 Task: Learn more about a career.
Action: Mouse moved to (855, 98)
Screenshot: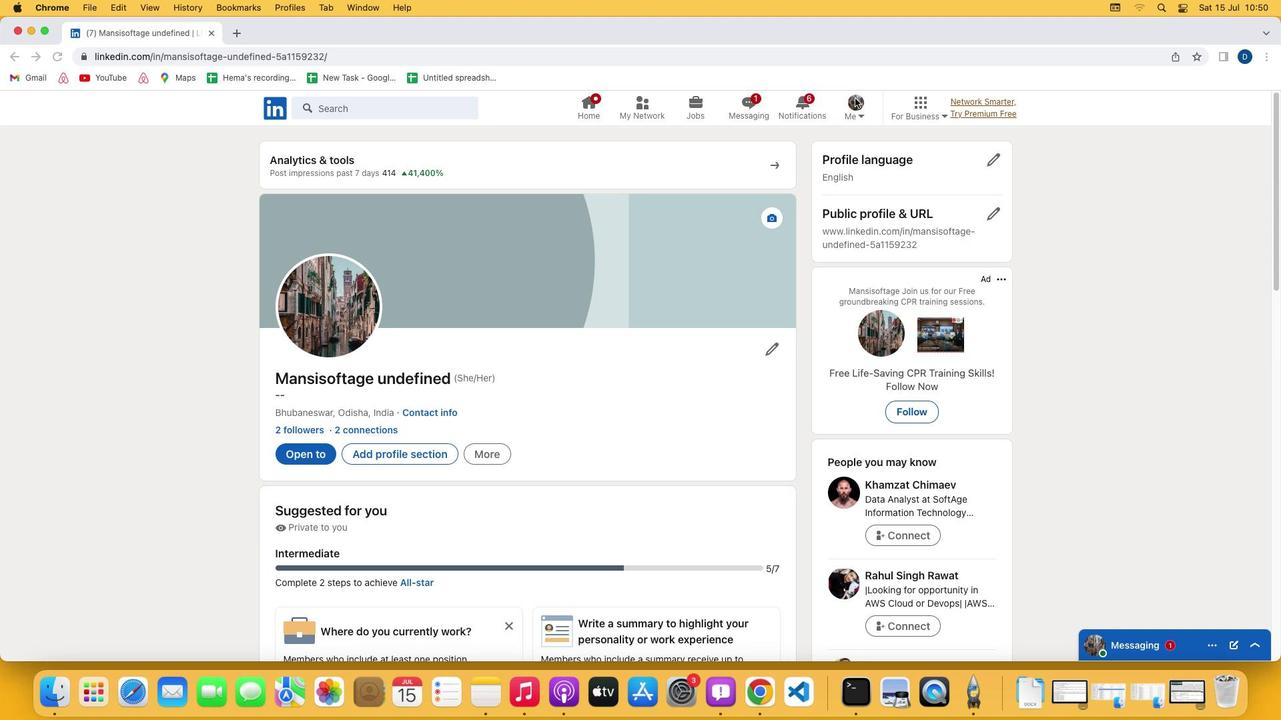 
Action: Mouse pressed left at (855, 98)
Screenshot: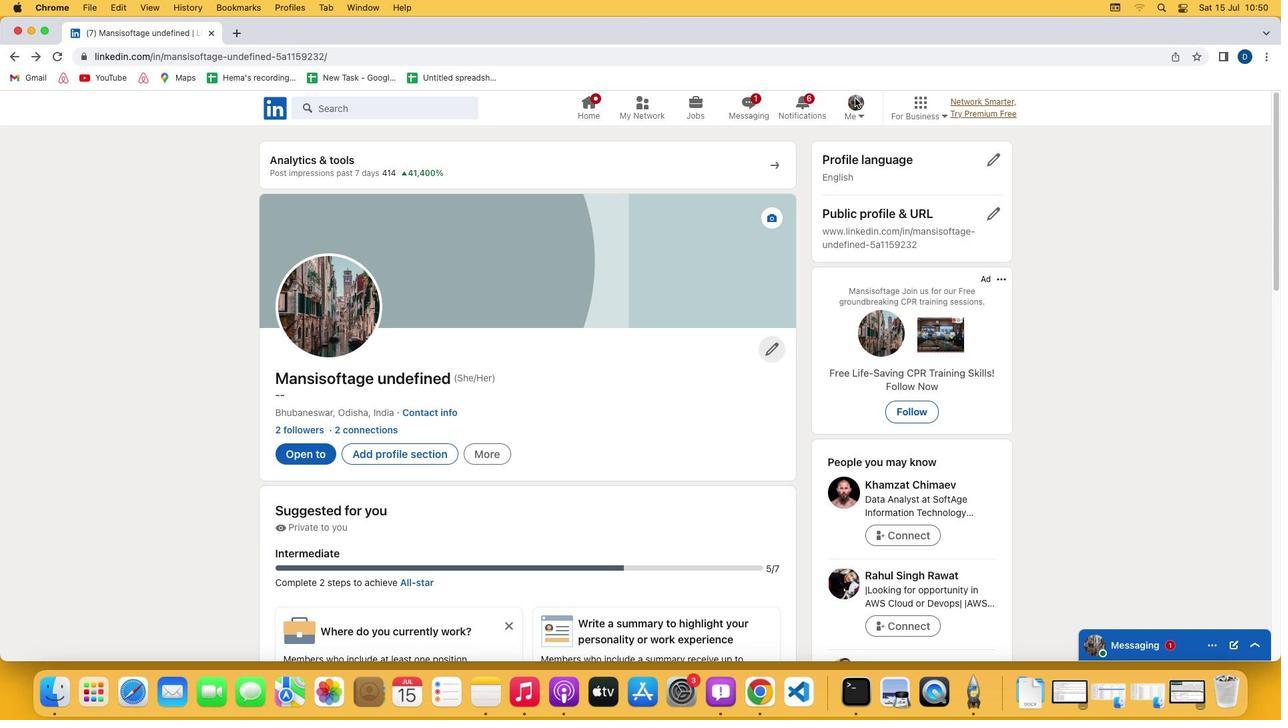 
Action: Mouse pressed left at (855, 98)
Screenshot: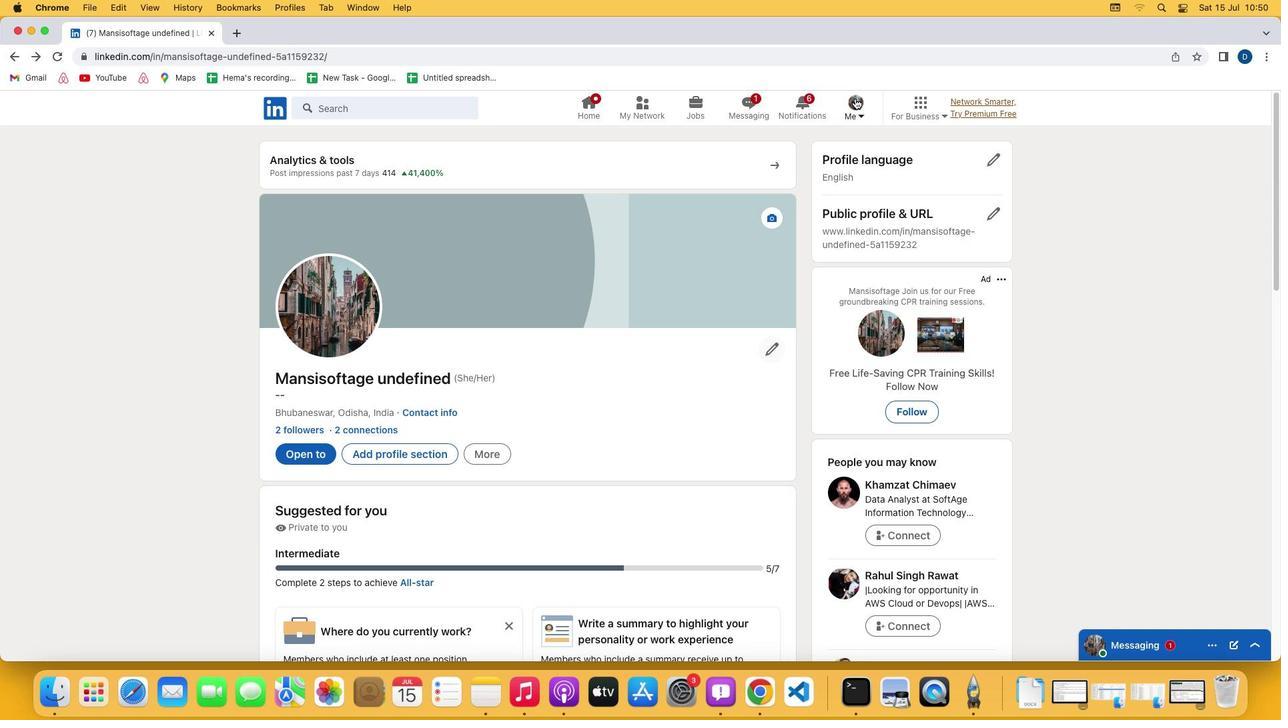 
Action: Mouse moved to (729, 252)
Screenshot: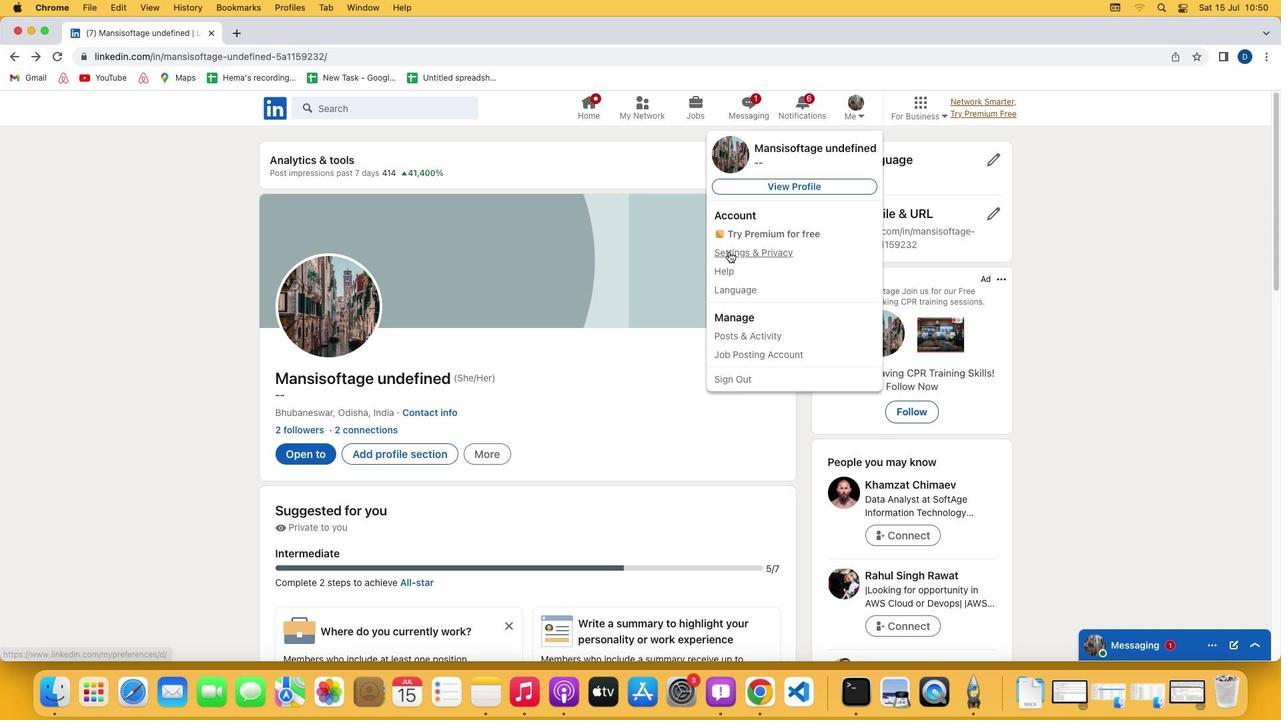 
Action: Mouse pressed left at (729, 252)
Screenshot: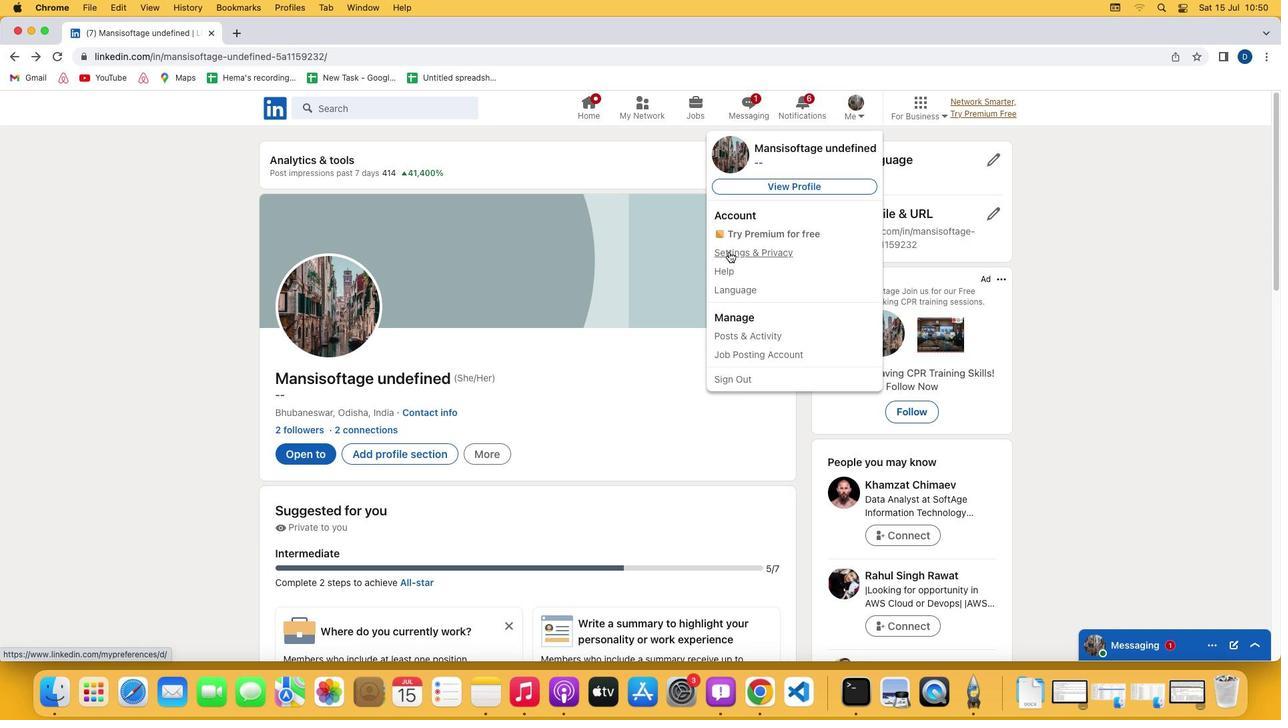 
Action: Mouse moved to (645, 404)
Screenshot: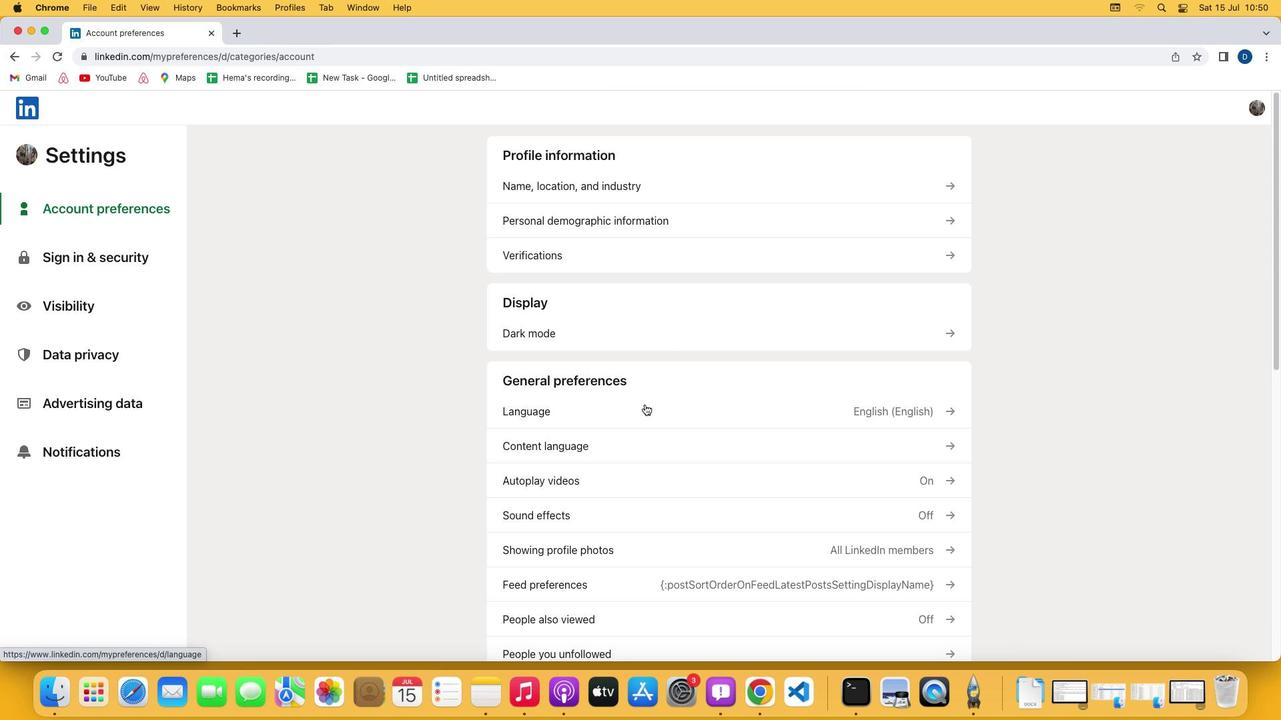 
Action: Mouse scrolled (645, 404) with delta (0, 0)
Screenshot: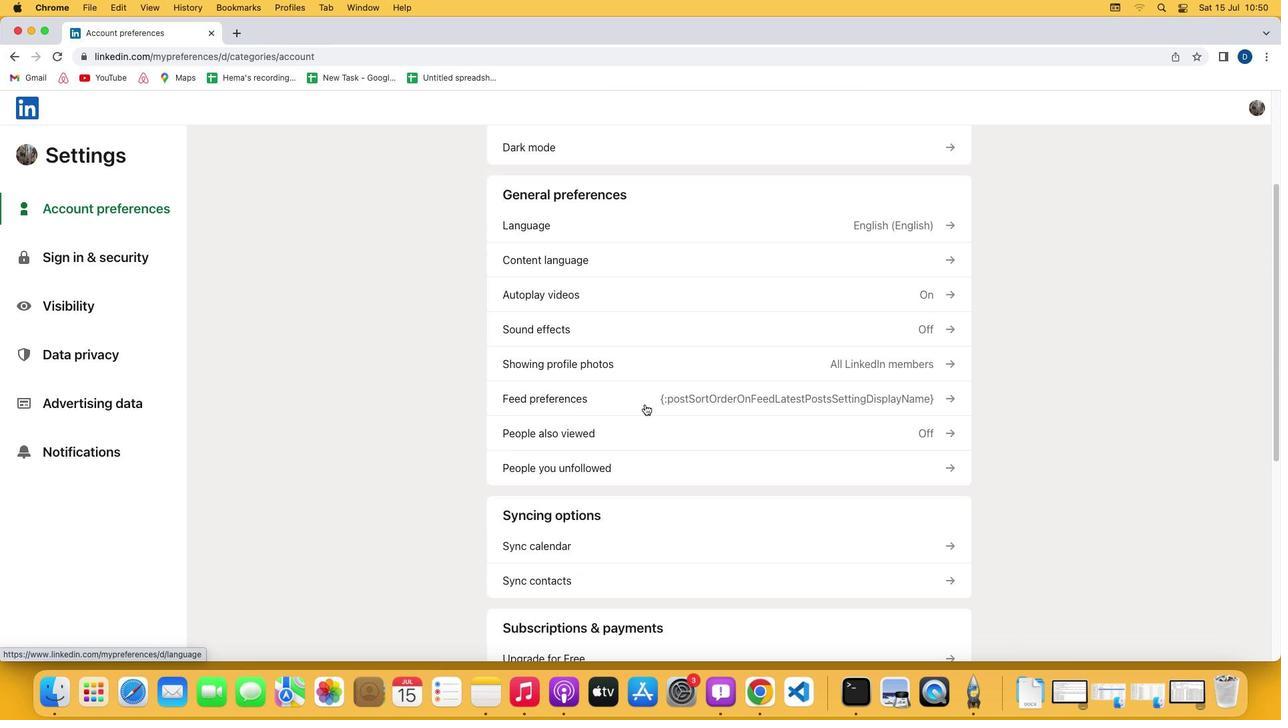 
Action: Mouse scrolled (645, 404) with delta (0, 0)
Screenshot: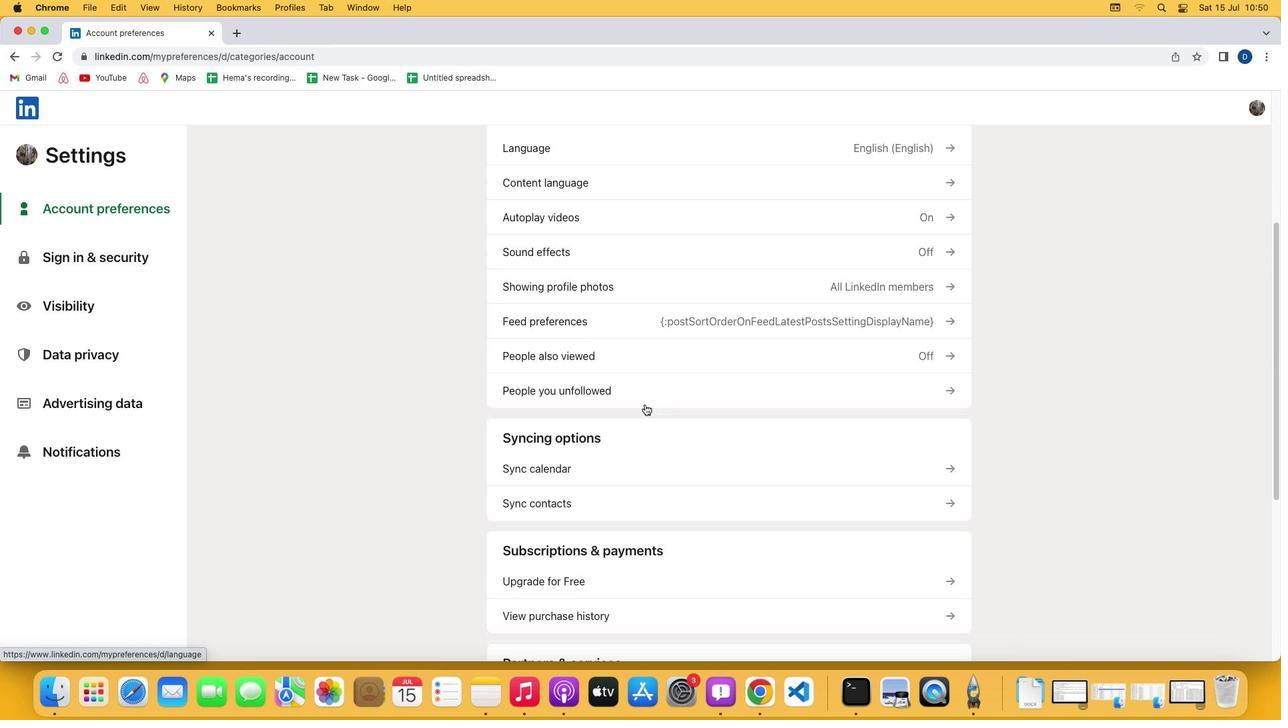 
Action: Mouse moved to (644, 404)
Screenshot: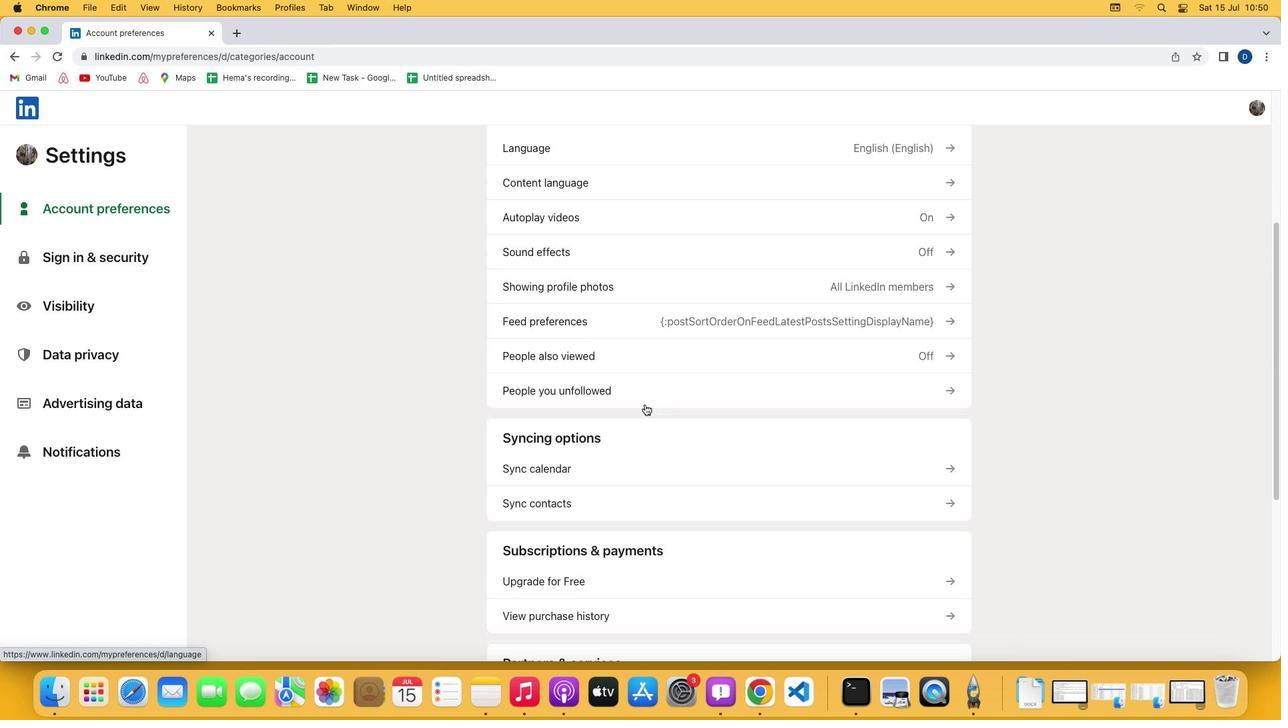 
Action: Mouse scrolled (644, 404) with delta (0, -2)
Screenshot: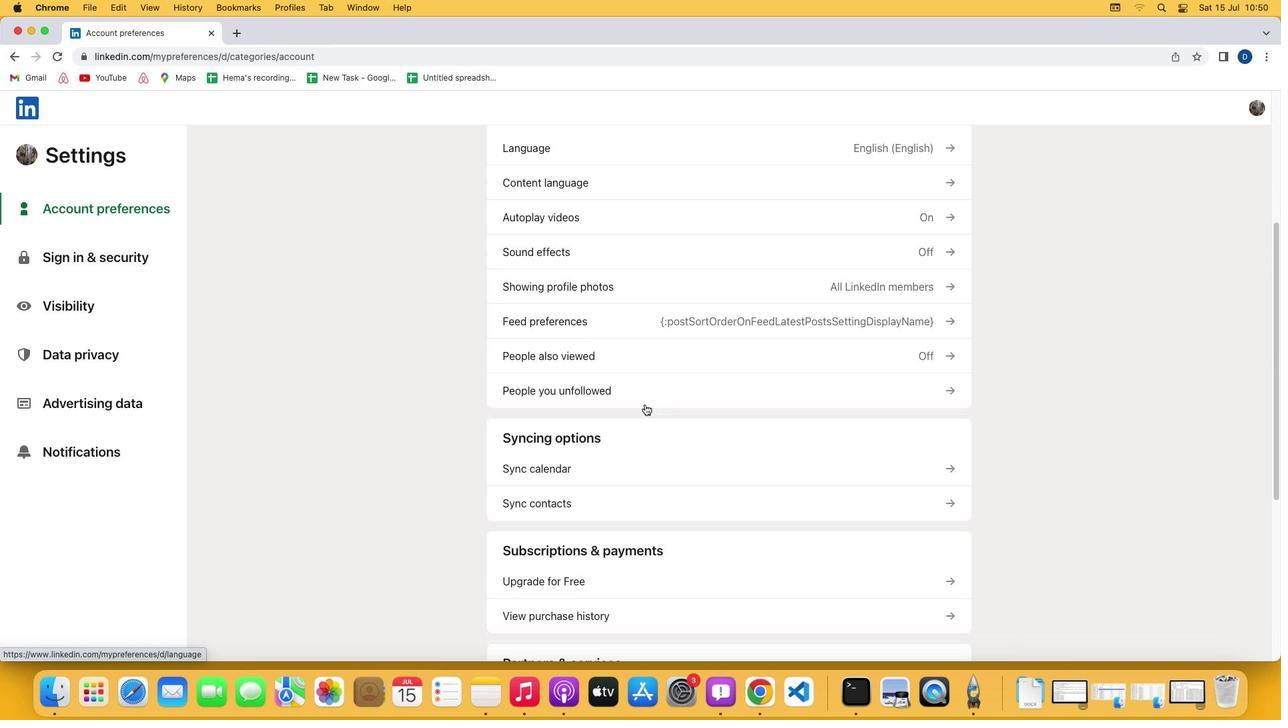 
Action: Mouse scrolled (644, 404) with delta (0, -3)
Screenshot: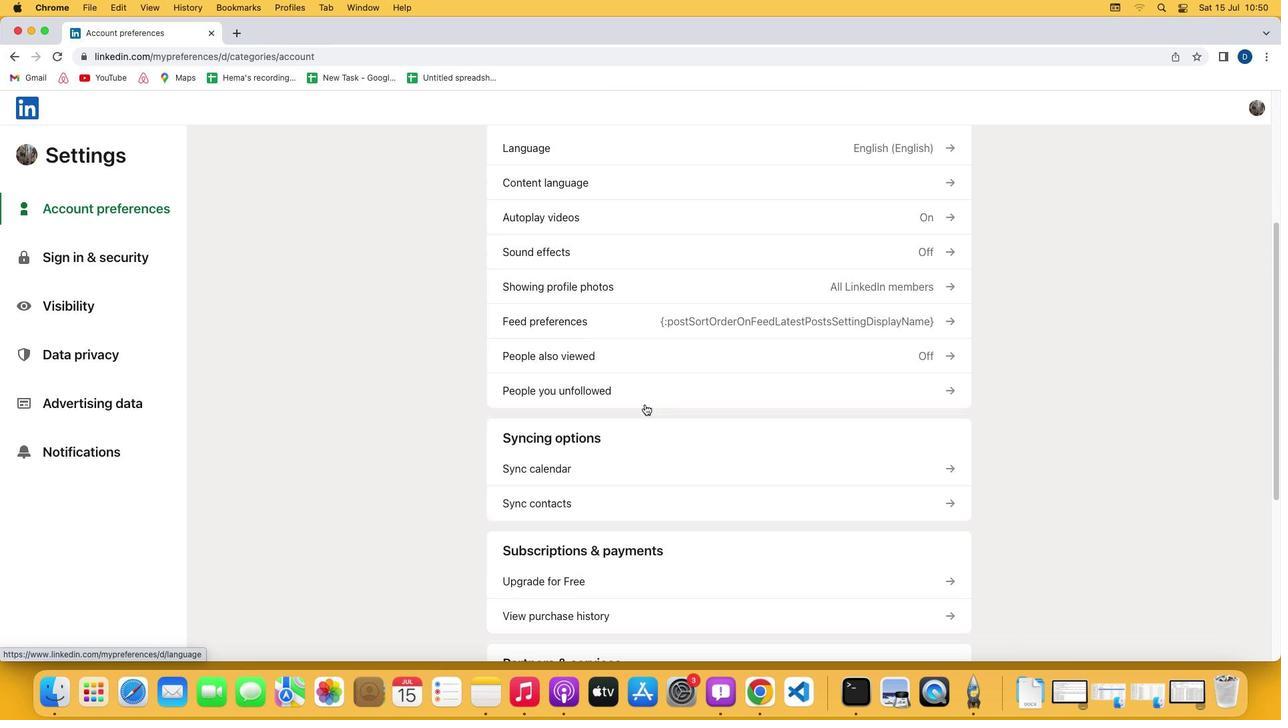 
Action: Mouse scrolled (644, 404) with delta (0, 0)
Screenshot: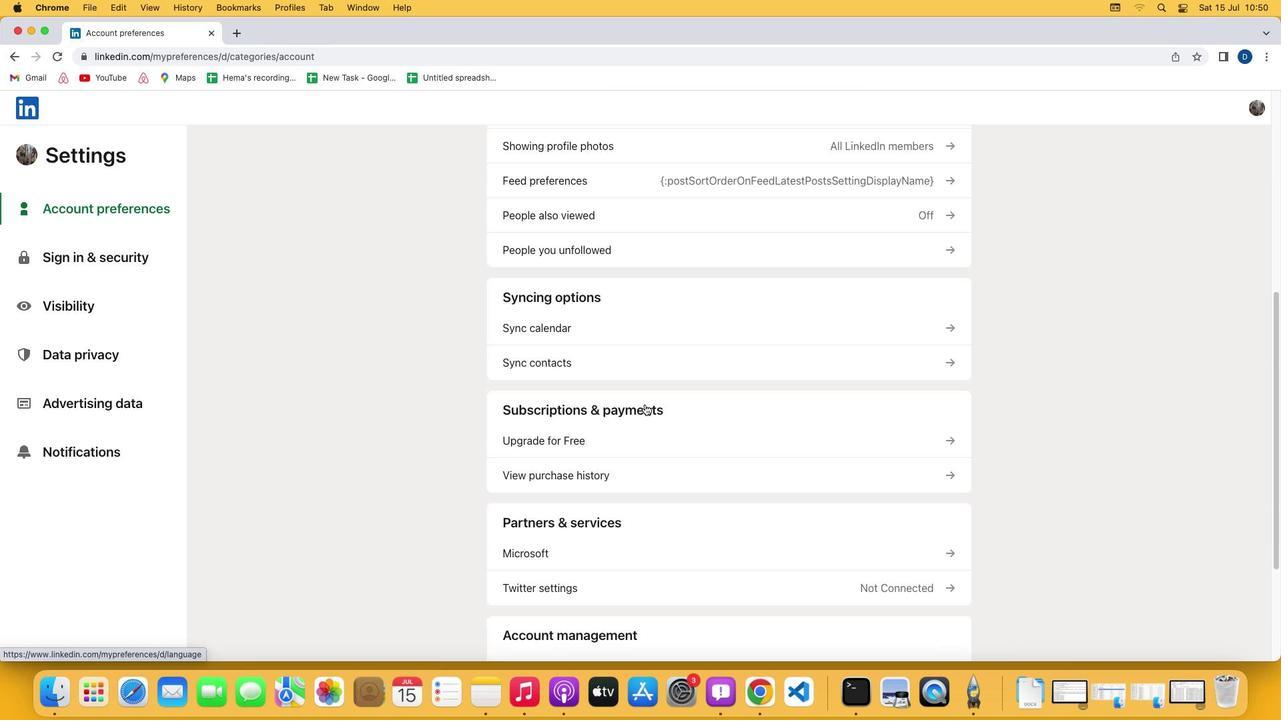 
Action: Mouse scrolled (644, 404) with delta (0, 0)
Screenshot: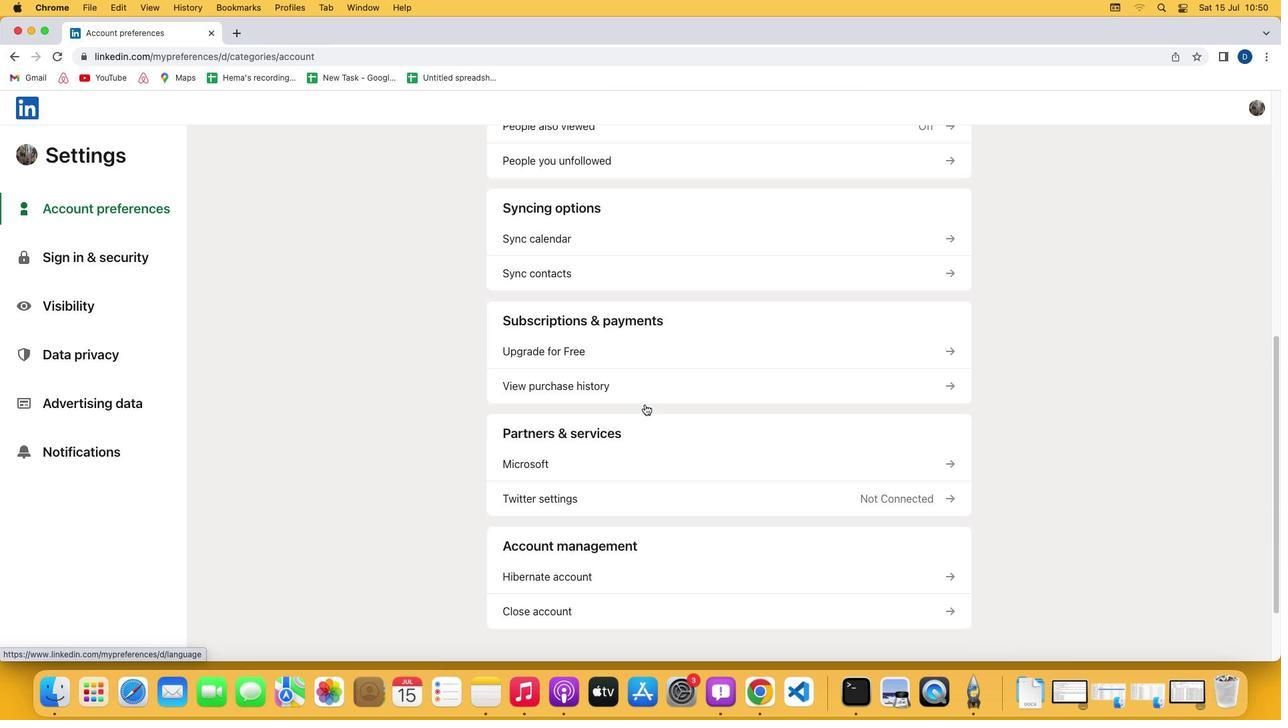 
Action: Mouse scrolled (644, 404) with delta (0, -2)
Screenshot: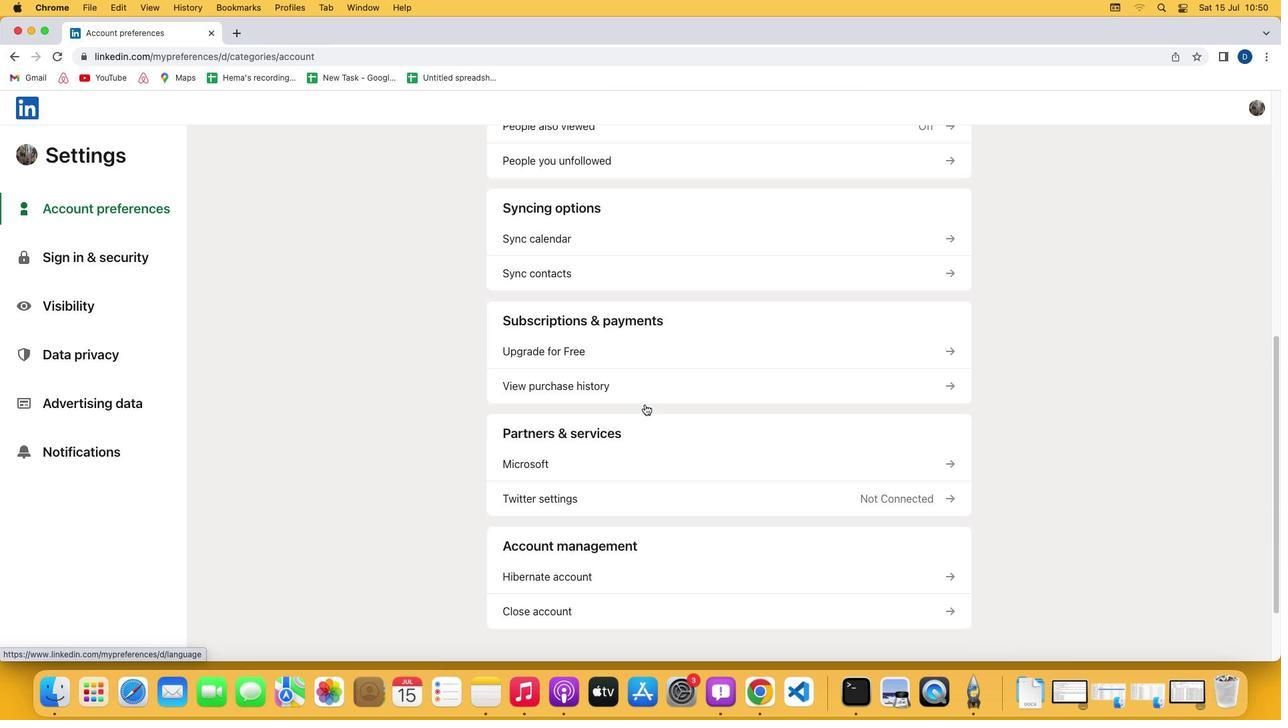 
Action: Mouse scrolled (644, 404) with delta (0, -3)
Screenshot: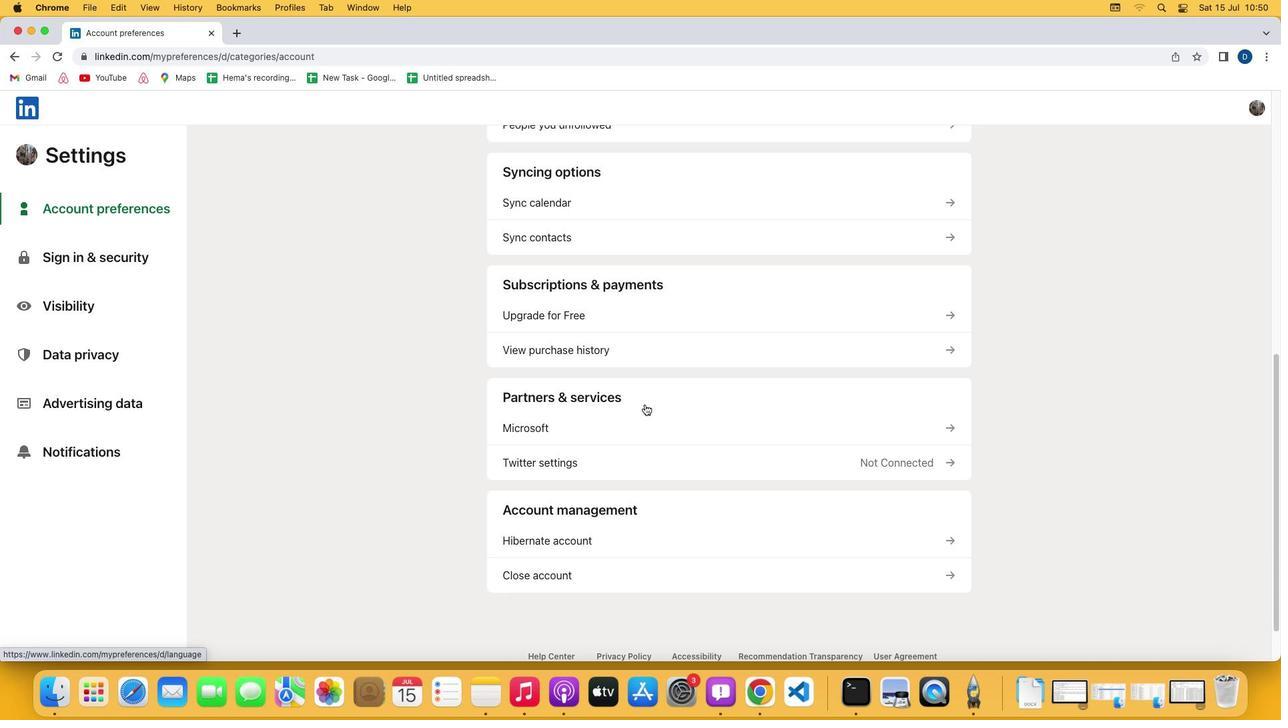 
Action: Mouse moved to (589, 307)
Screenshot: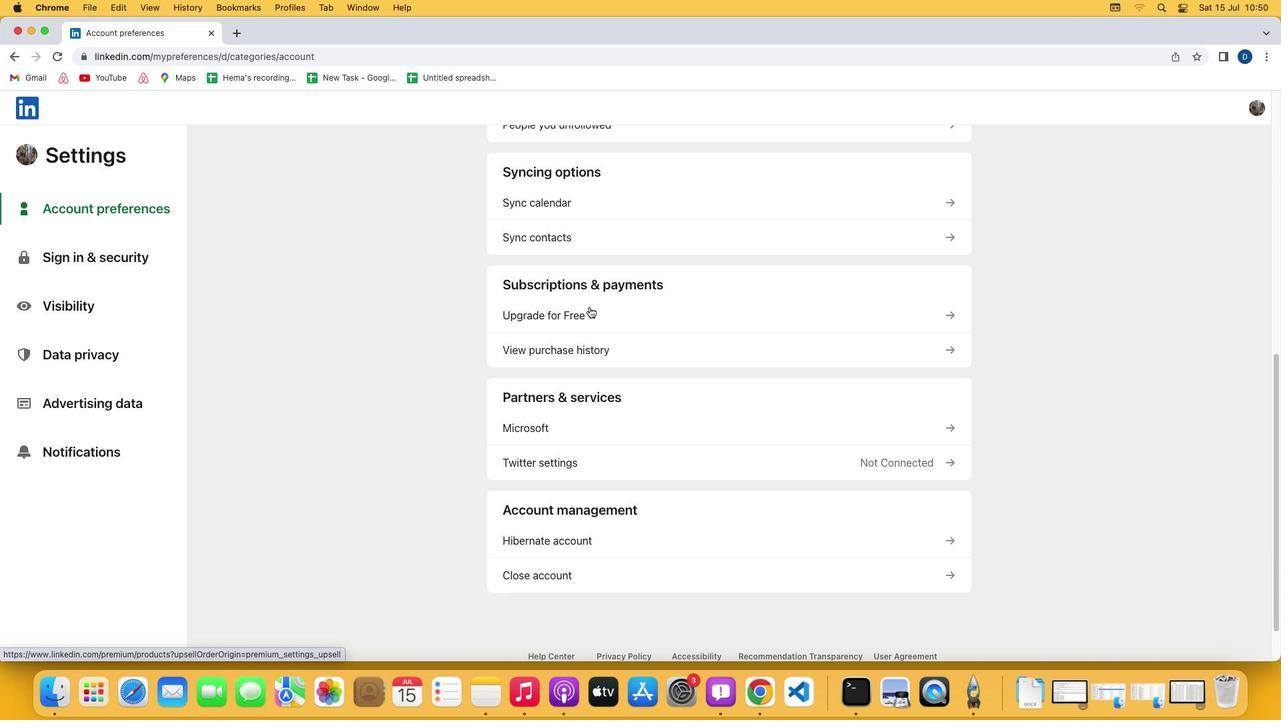
Action: Mouse pressed left at (589, 307)
Screenshot: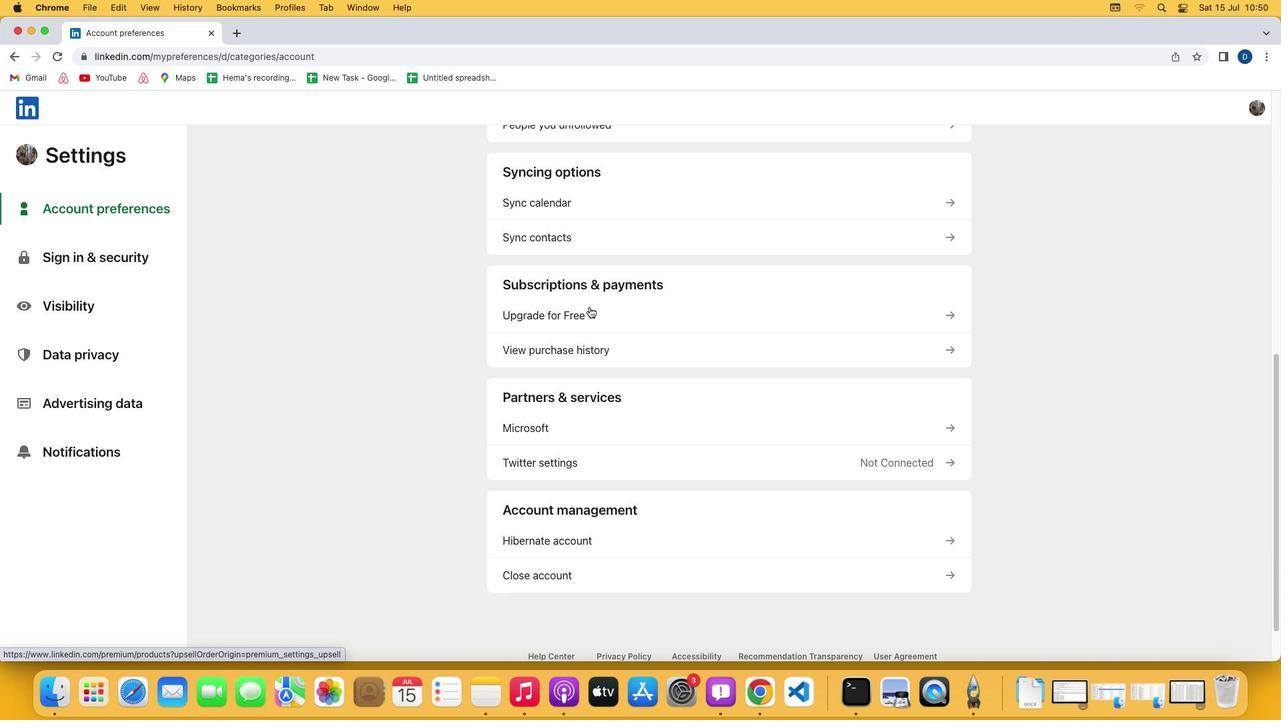 
Action: Mouse moved to (514, 362)
Screenshot: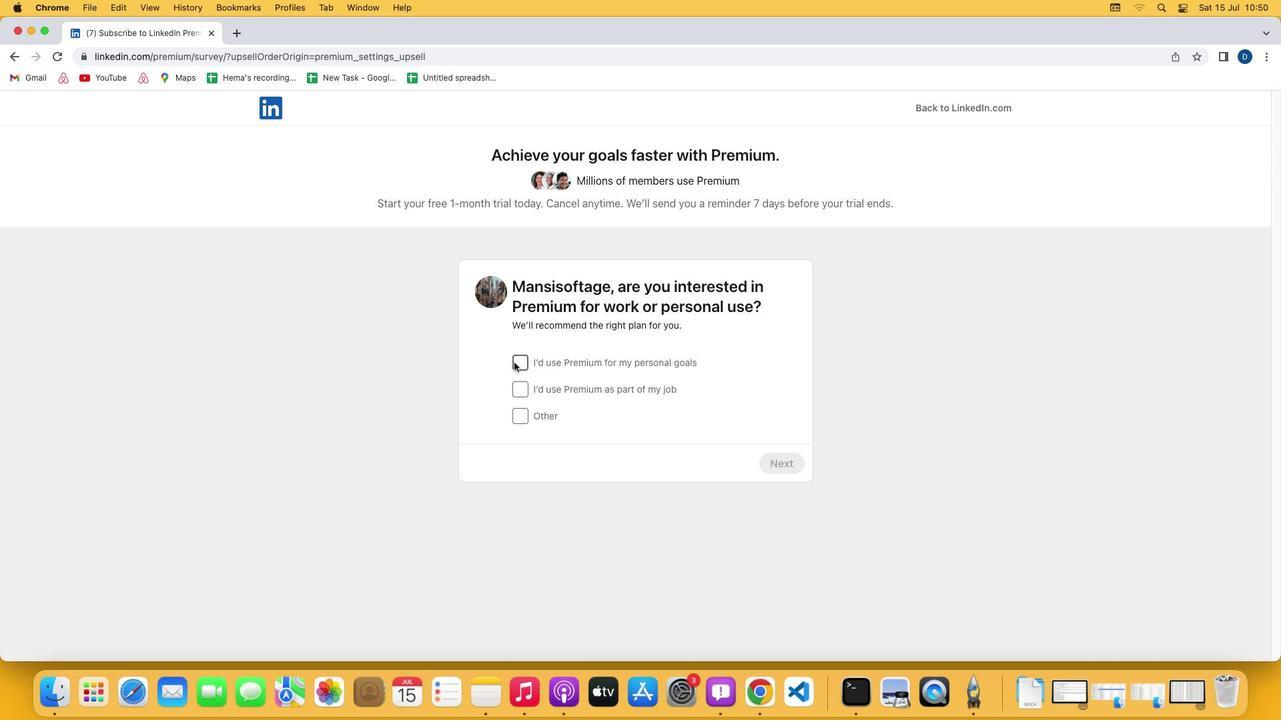 
Action: Mouse pressed left at (514, 362)
Screenshot: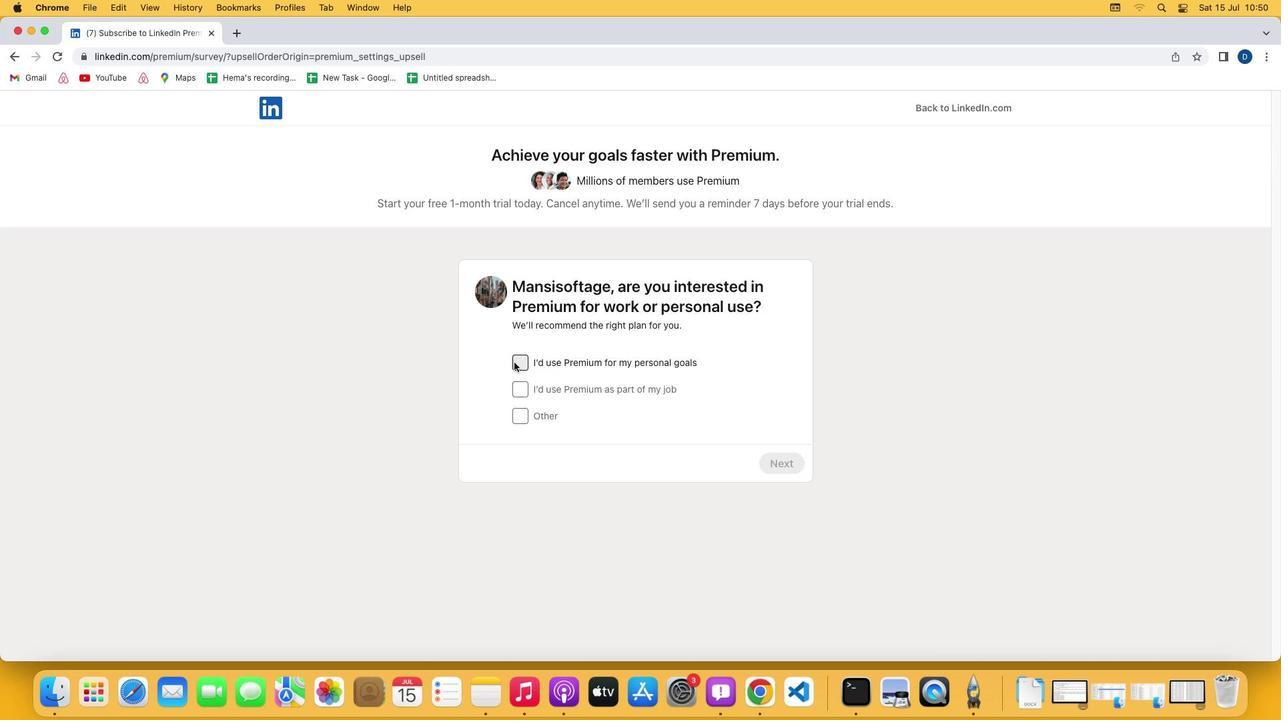 
Action: Mouse moved to (766, 460)
Screenshot: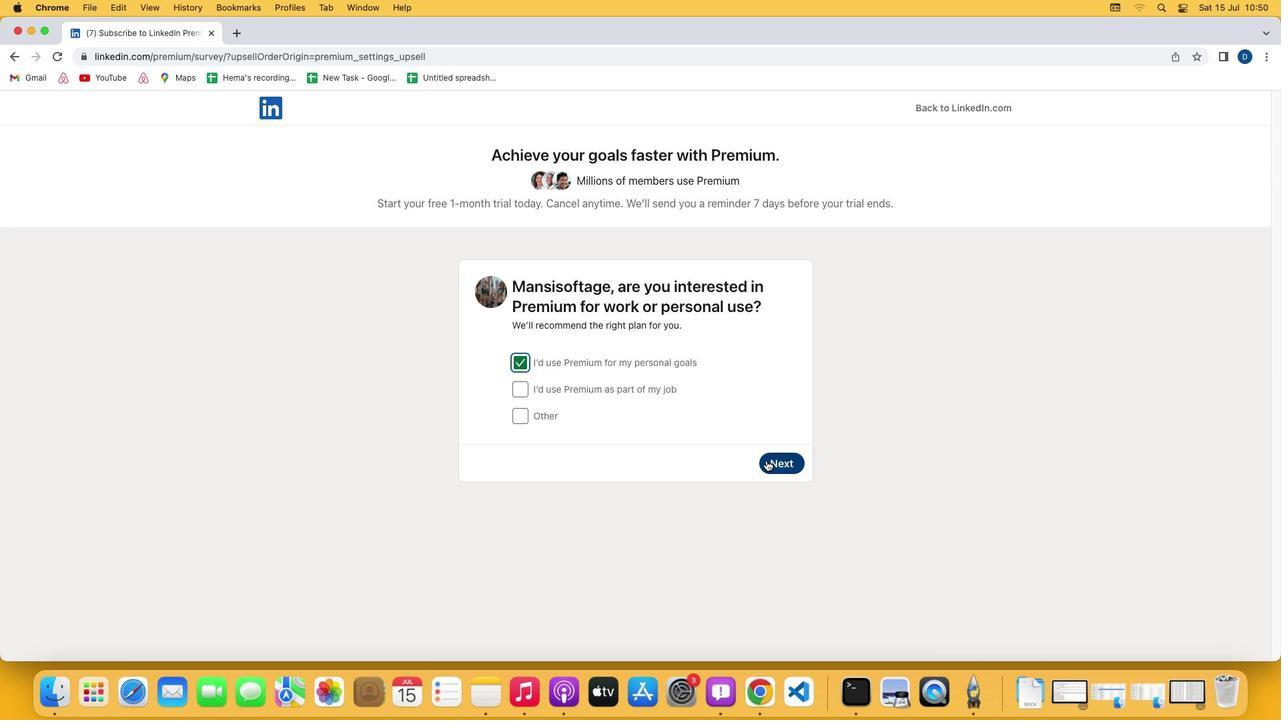
Action: Mouse pressed left at (766, 460)
Screenshot: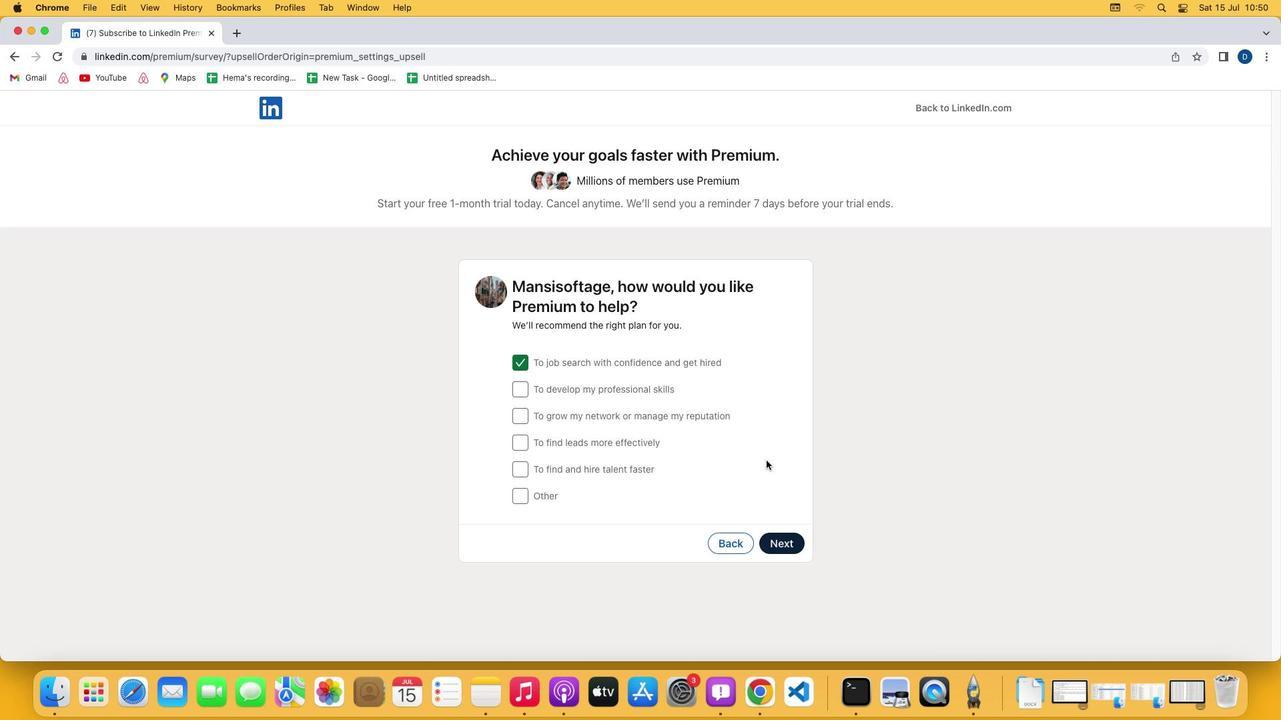 
Action: Mouse moved to (776, 545)
Screenshot: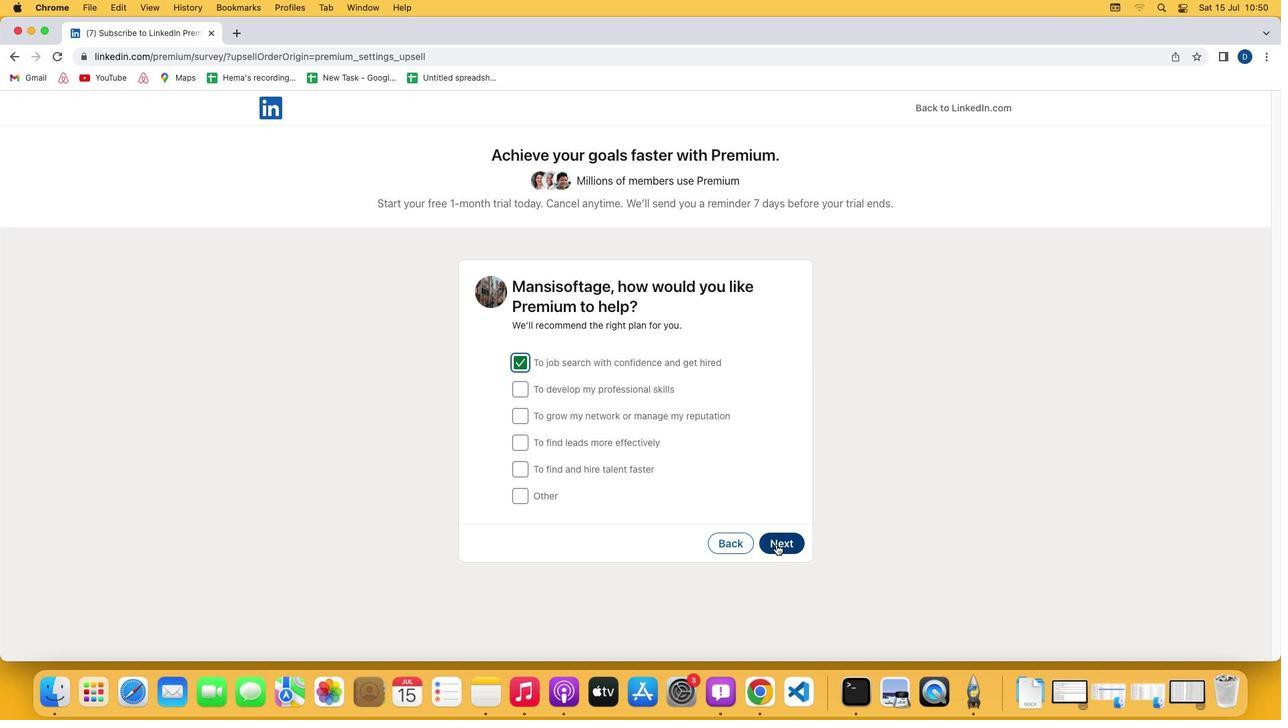 
Action: Mouse pressed left at (776, 545)
Screenshot: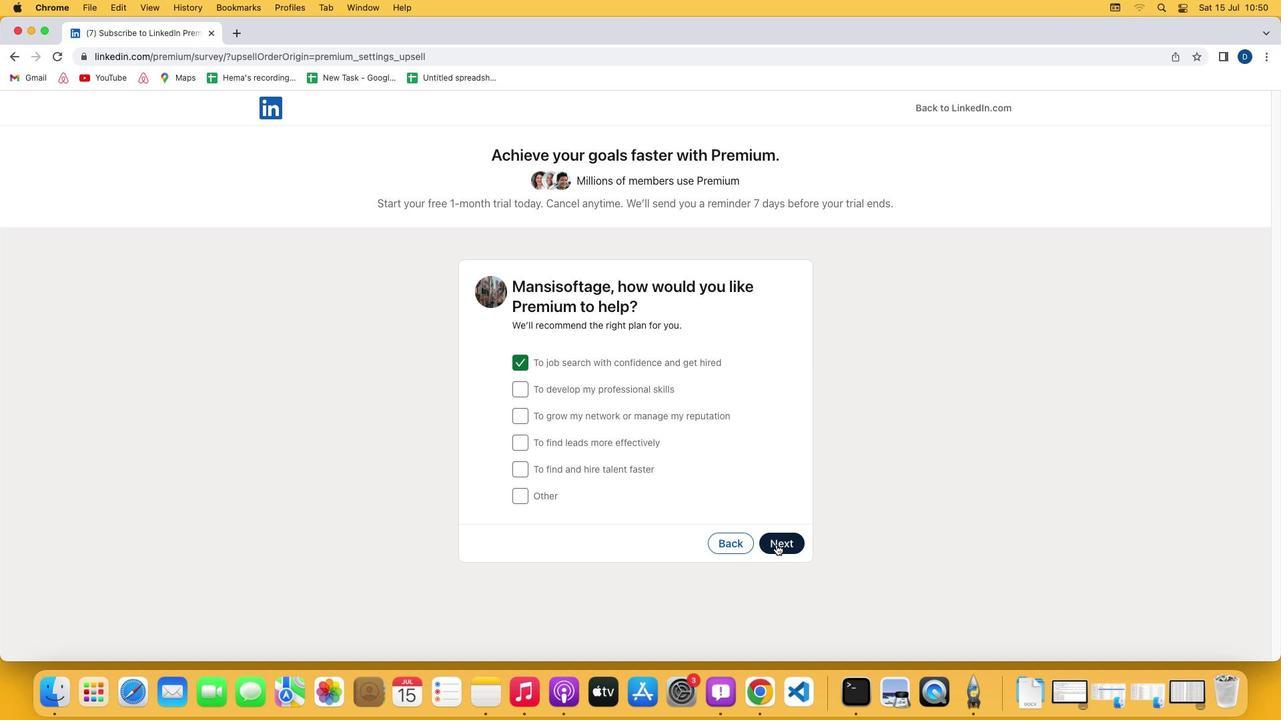 
Action: Mouse moved to (513, 441)
Screenshot: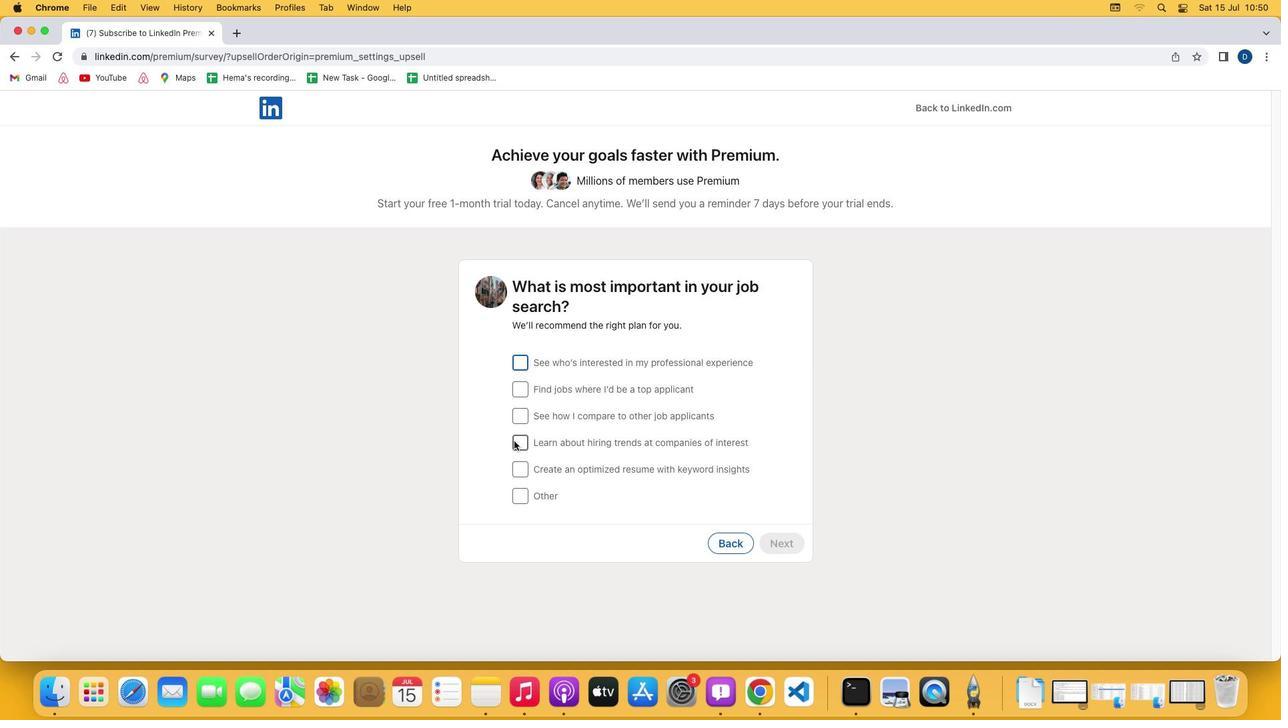 
Action: Mouse pressed left at (513, 441)
Screenshot: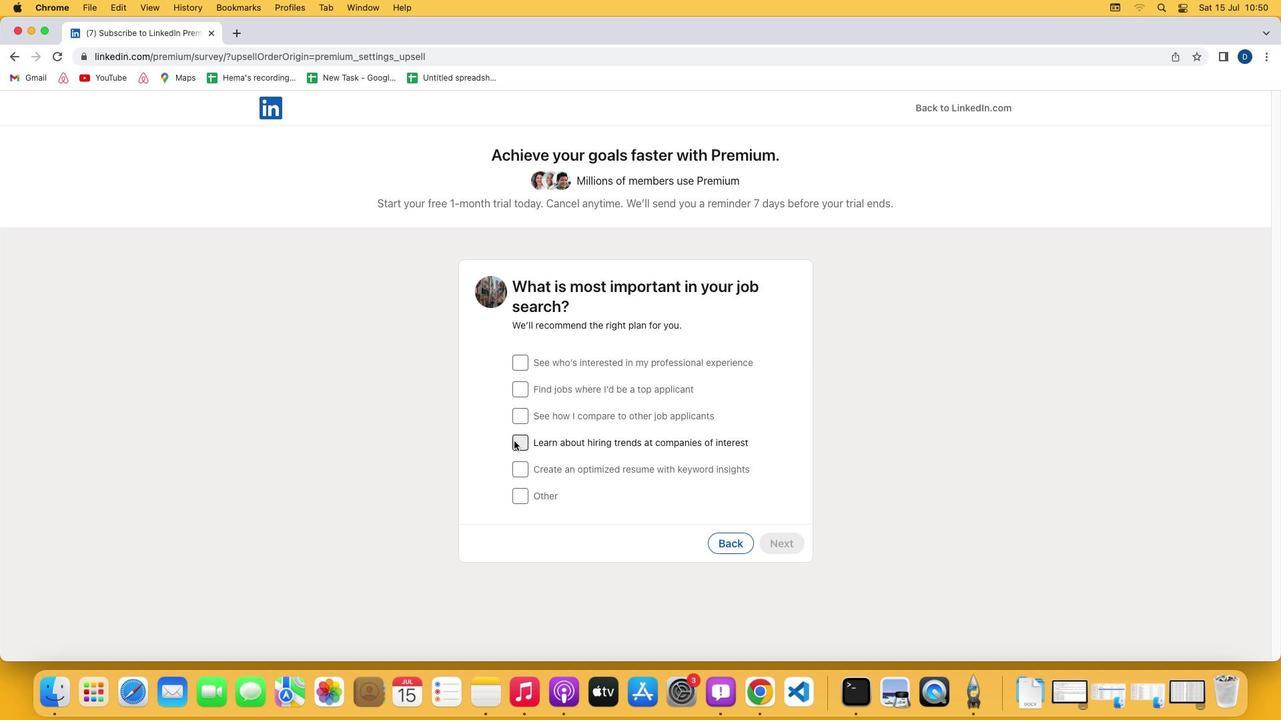 
Action: Mouse moved to (790, 545)
Screenshot: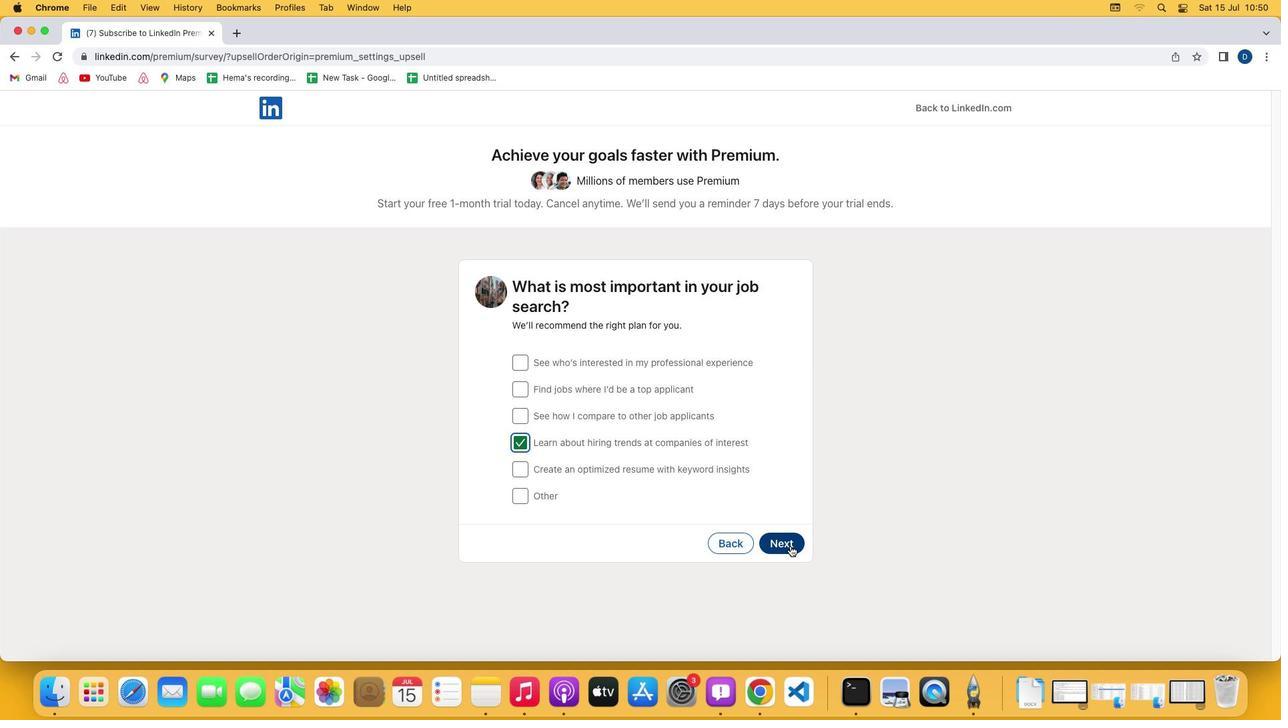 
Action: Mouse pressed left at (790, 545)
Screenshot: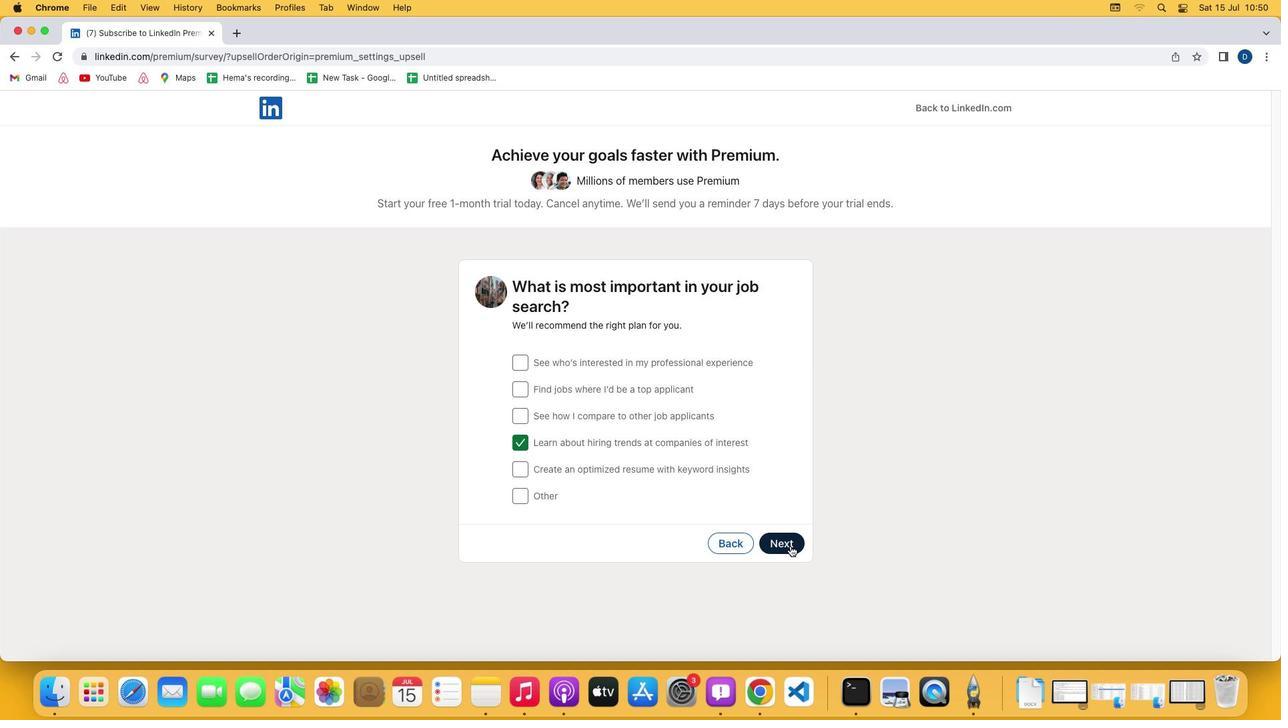 
Action: Mouse moved to (594, 511)
Screenshot: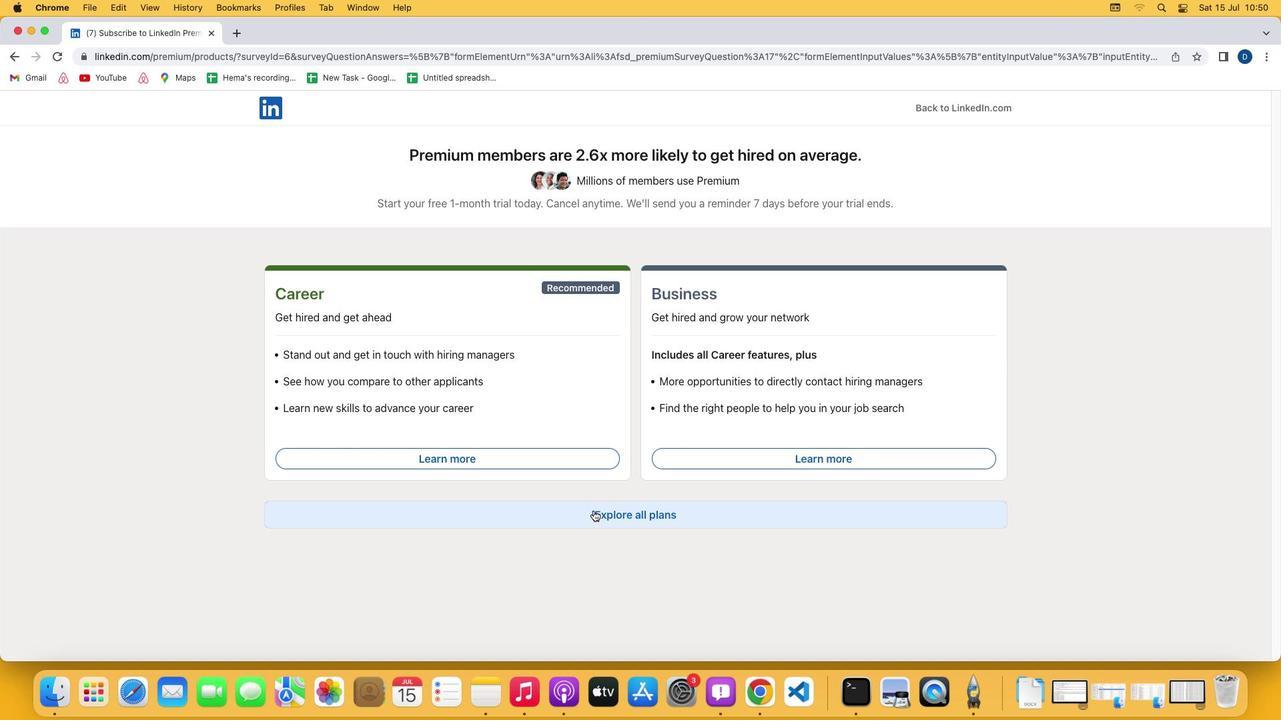 
Action: Mouse pressed left at (594, 511)
Screenshot: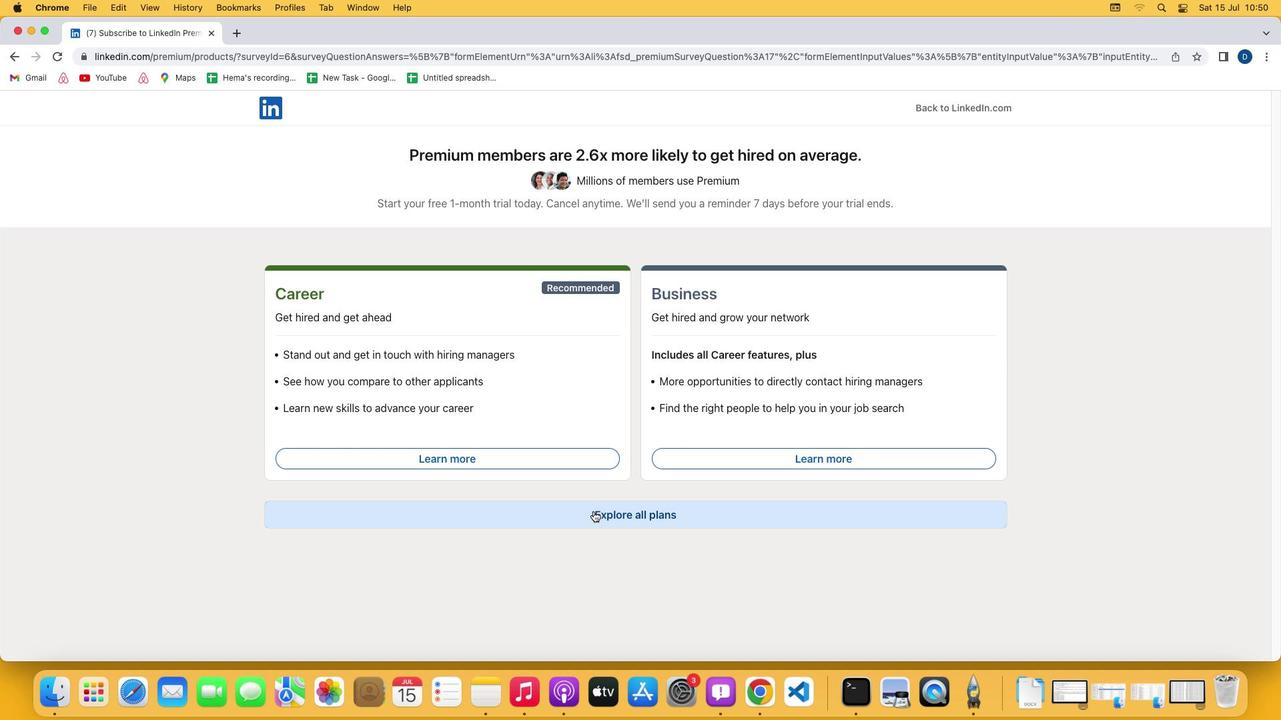 
Action: Mouse moved to (384, 551)
Screenshot: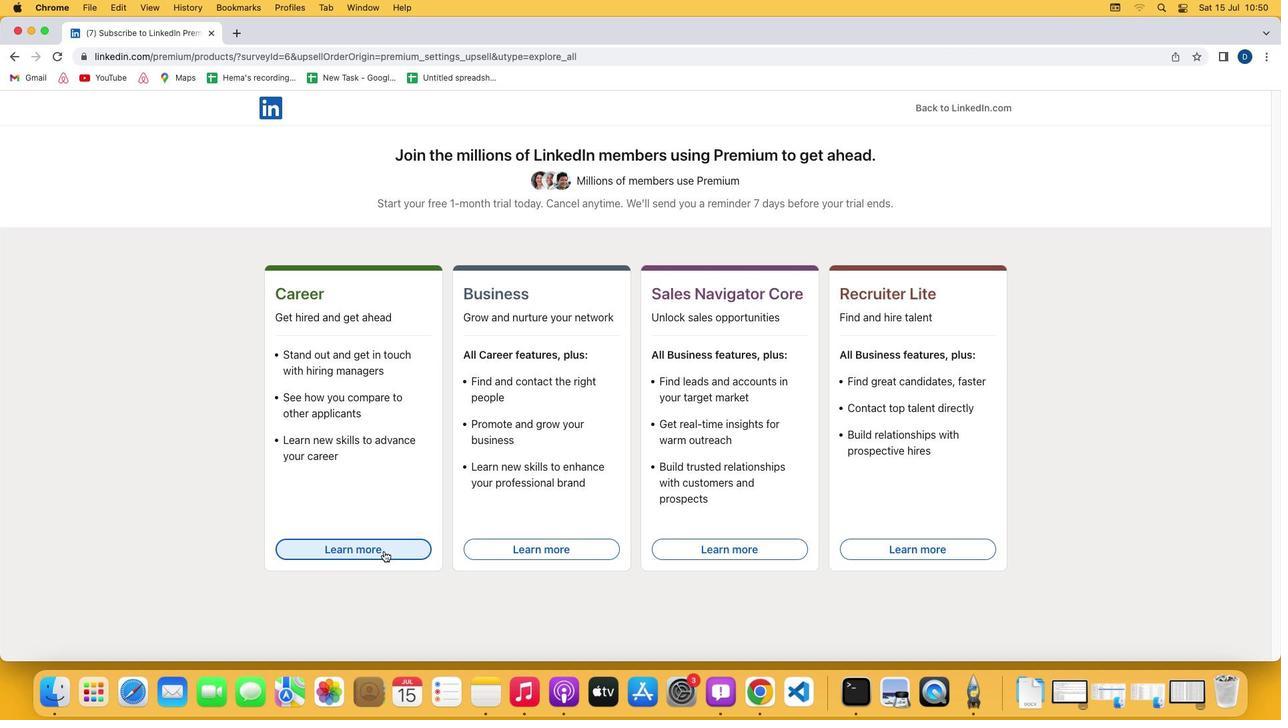 
Action: Mouse pressed left at (384, 551)
Screenshot: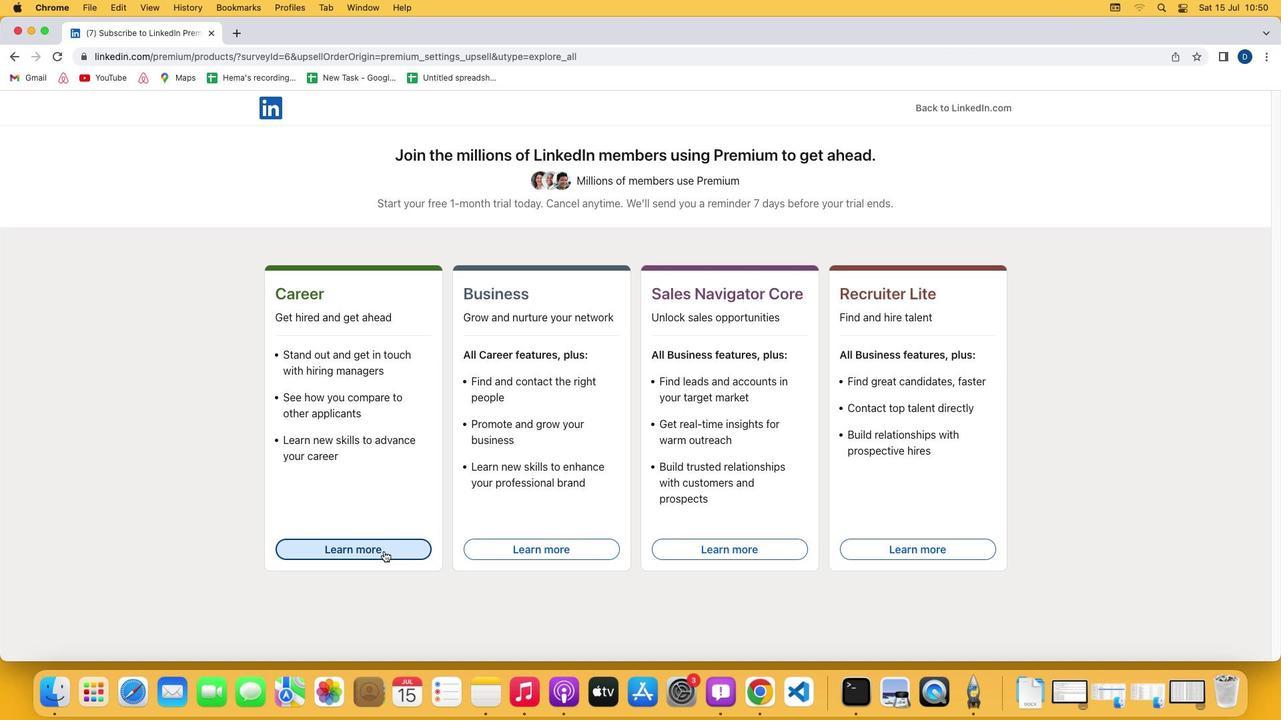 
